 Task: Add the task  Integrate a new chat system for customer service to the section Burnout Blitz in the project AgileFocus and add a Due Date to the respective task as 2024/03/23
Action: Mouse moved to (615, 309)
Screenshot: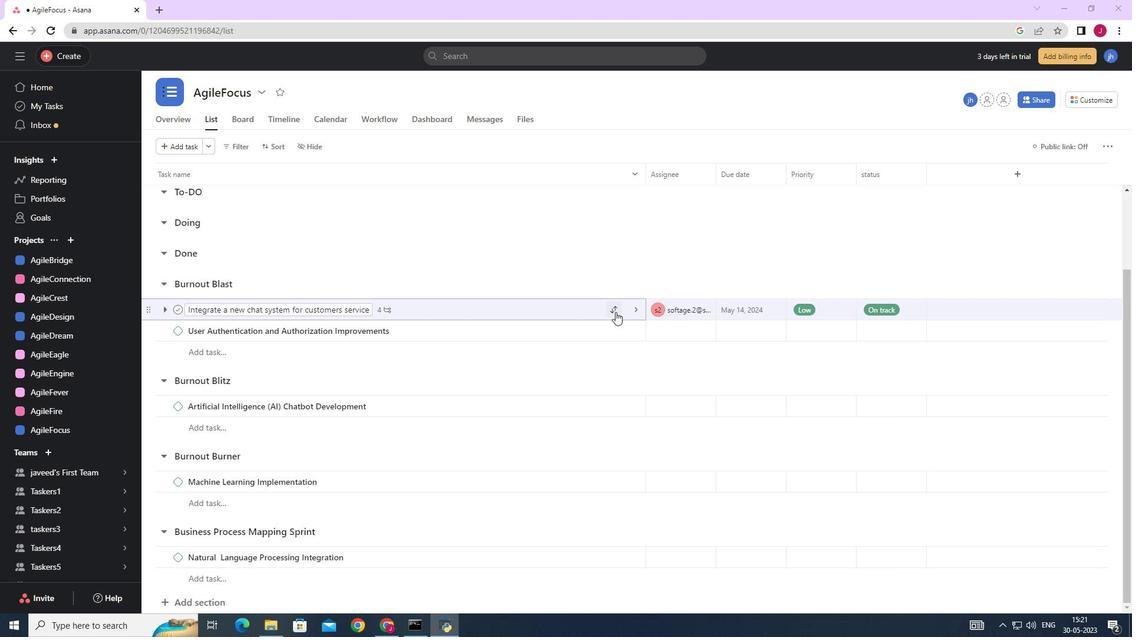 
Action: Mouse pressed left at (615, 309)
Screenshot: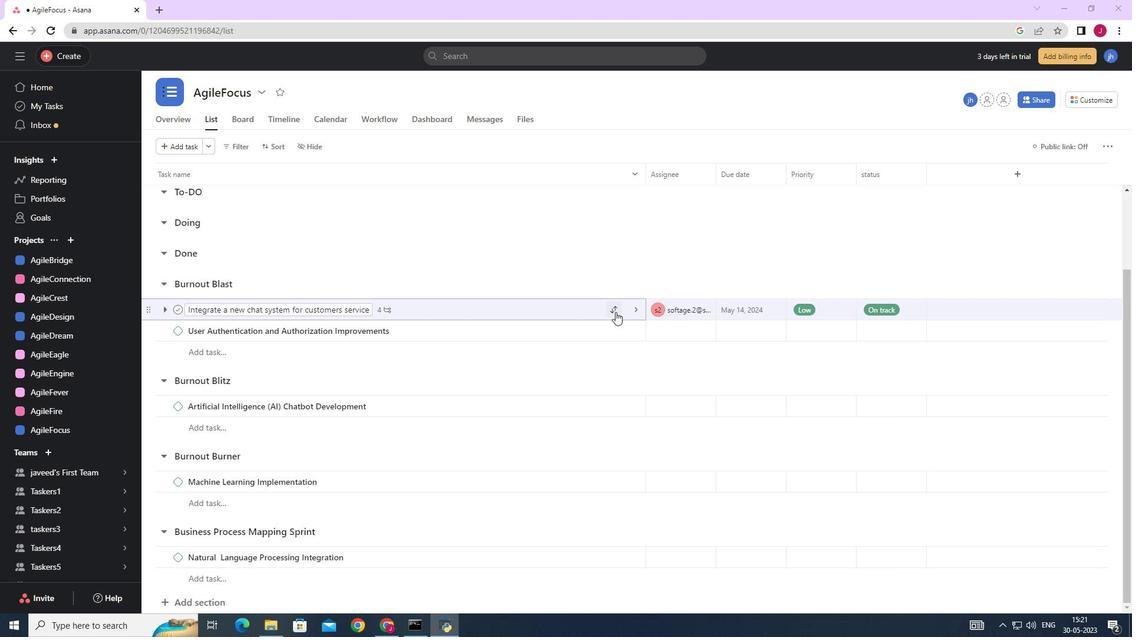 
Action: Mouse moved to (533, 465)
Screenshot: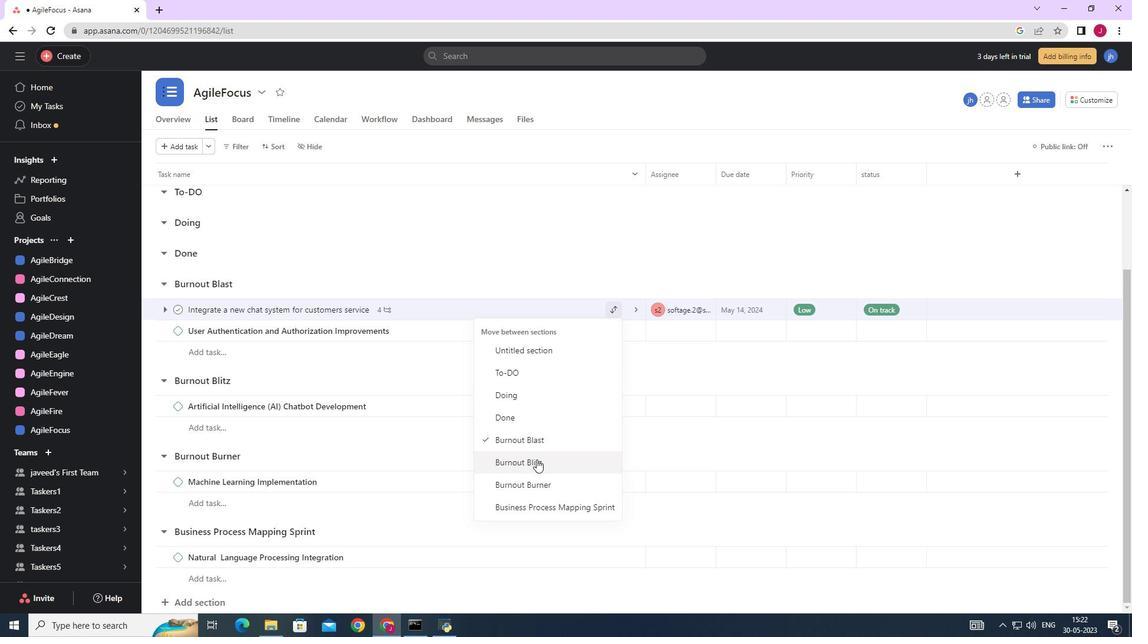 
Action: Mouse pressed left at (533, 465)
Screenshot: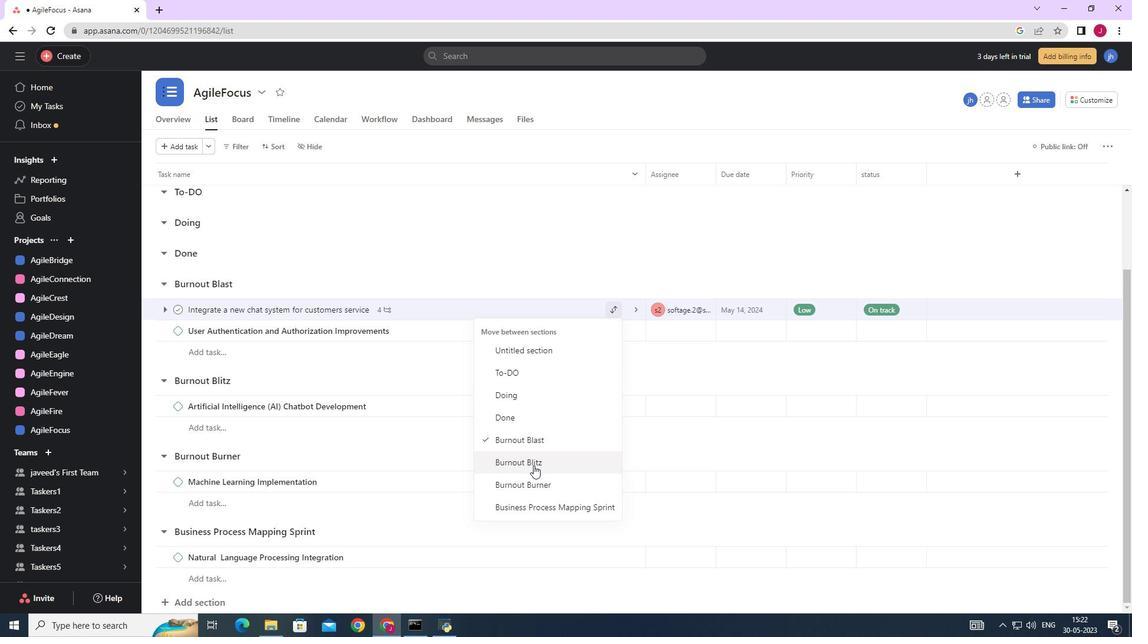 
Action: Mouse moved to (754, 382)
Screenshot: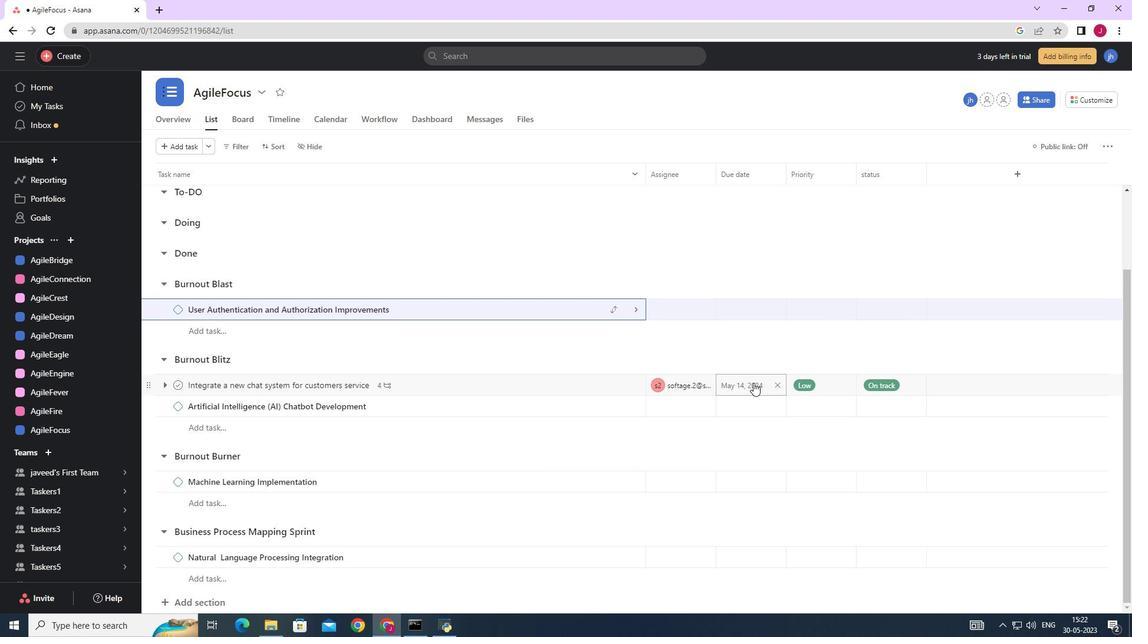 
Action: Mouse pressed left at (754, 382)
Screenshot: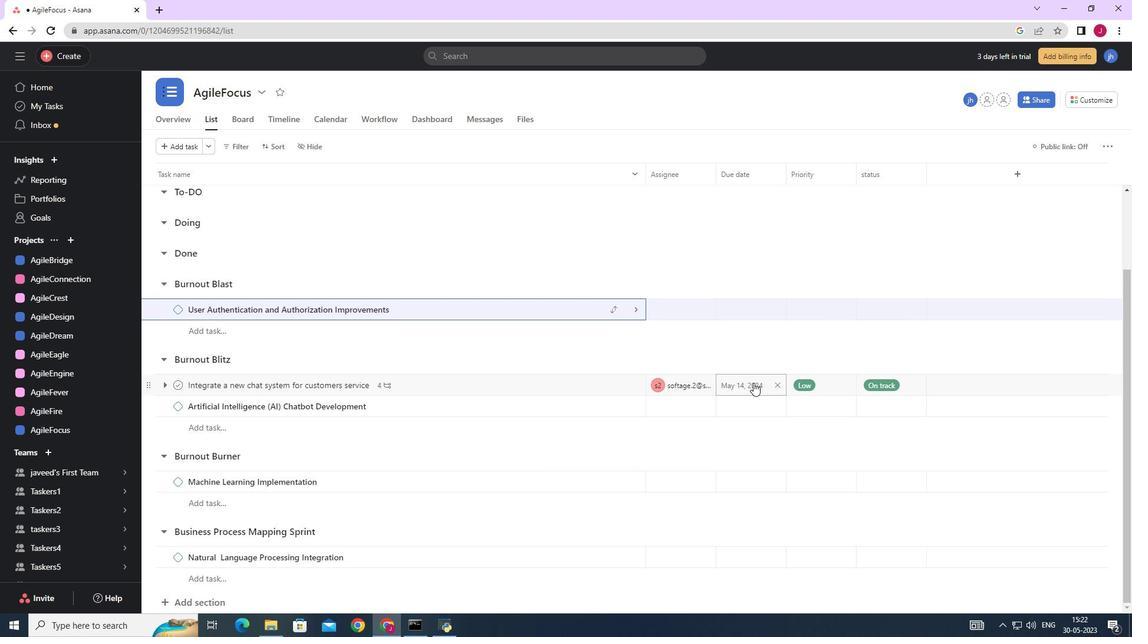
Action: Mouse moved to (738, 196)
Screenshot: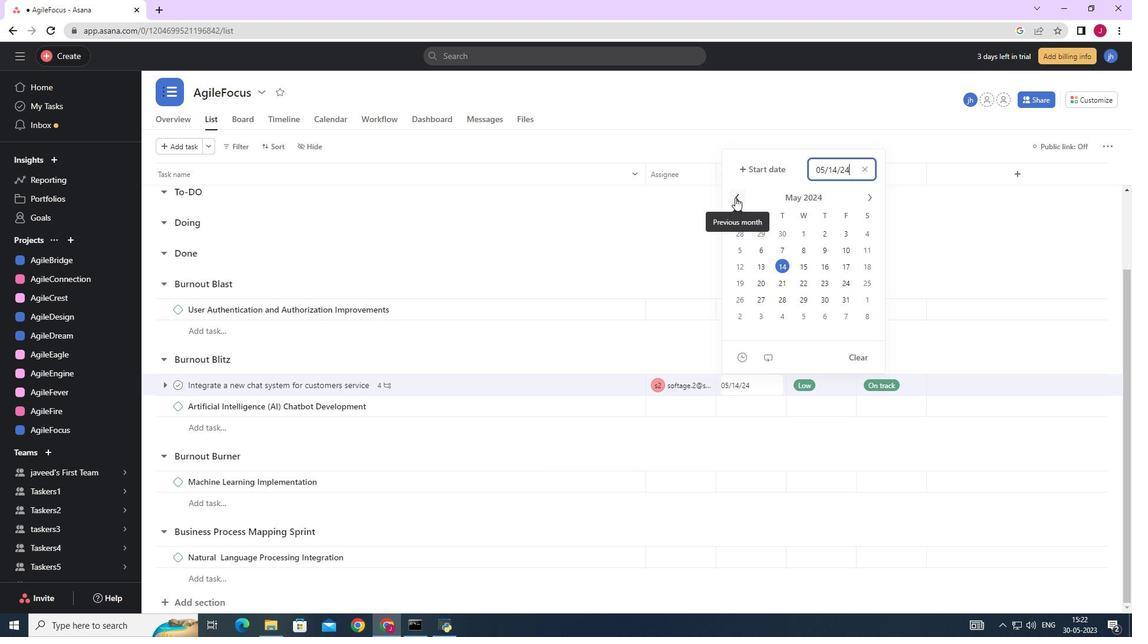 
Action: Mouse pressed left at (735, 197)
Screenshot: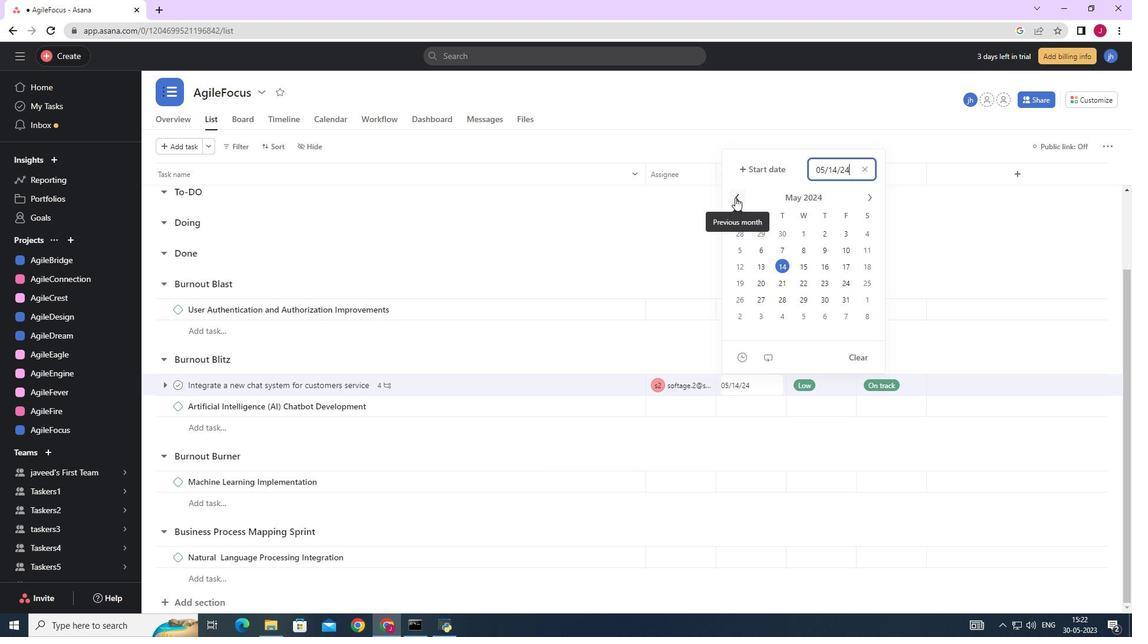 
Action: Mouse pressed left at (738, 196)
Screenshot: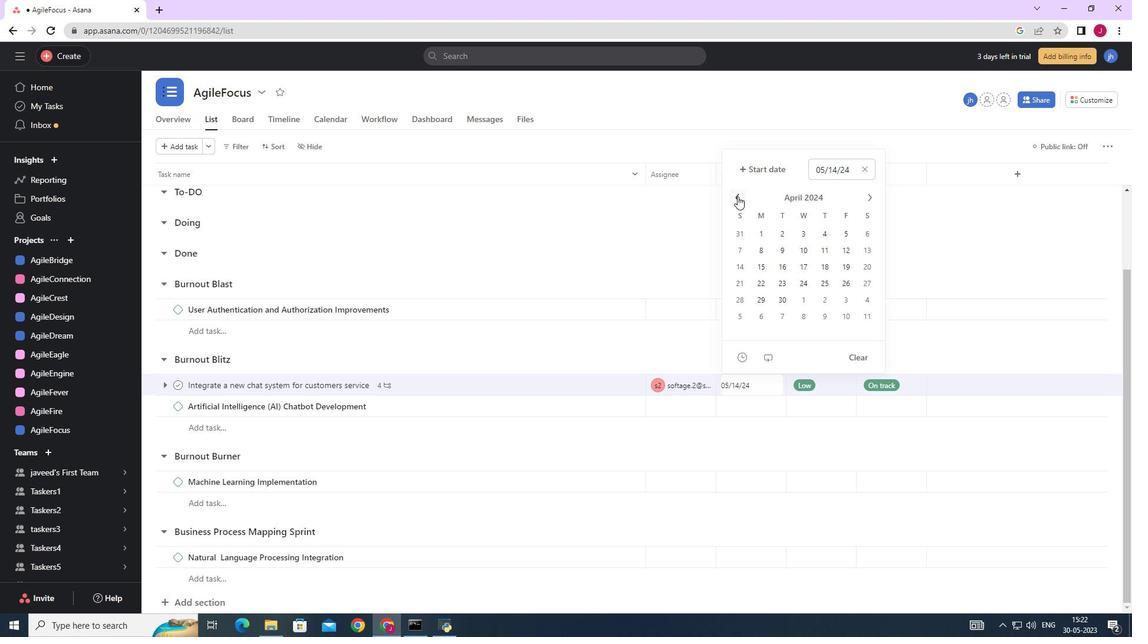 
Action: Mouse moved to (869, 280)
Screenshot: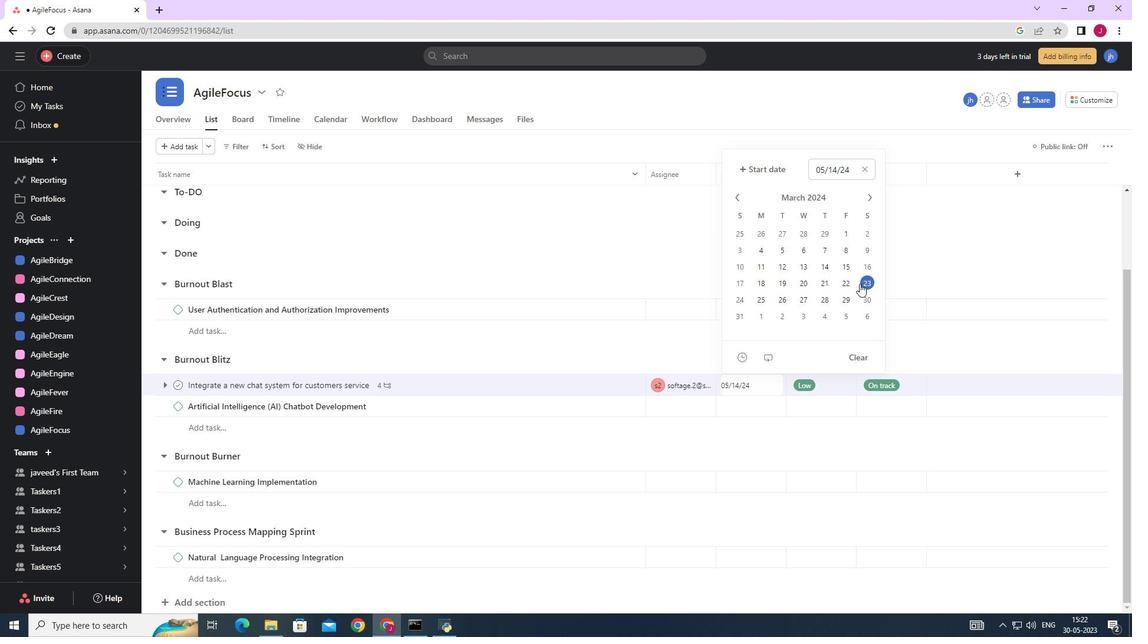 
Action: Mouse pressed left at (869, 280)
Screenshot: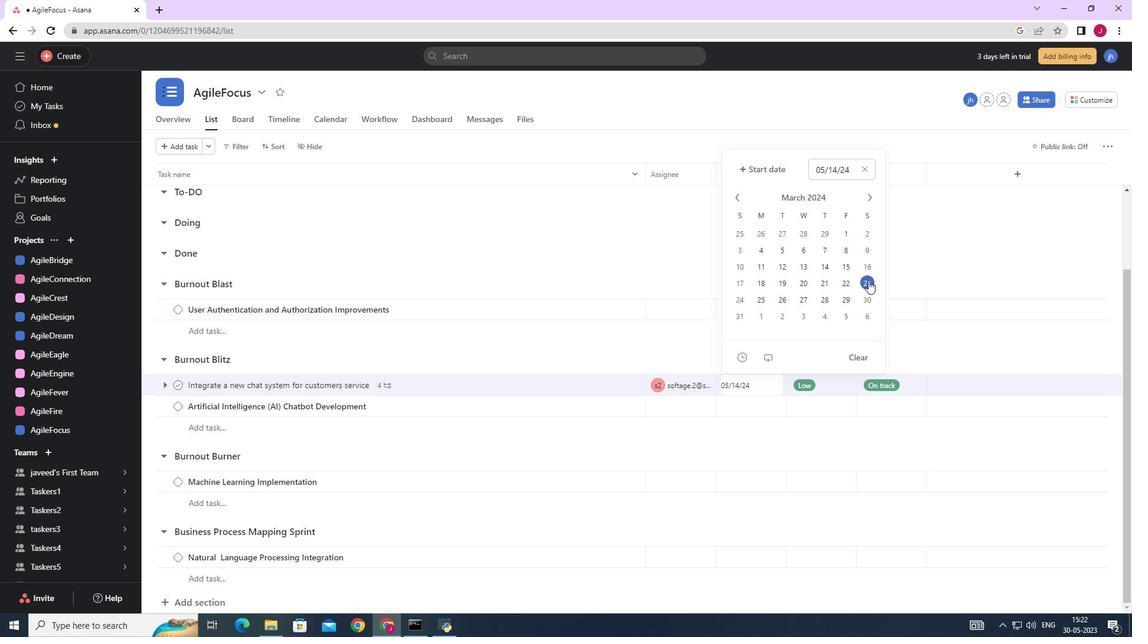 
Action: Mouse moved to (950, 238)
Screenshot: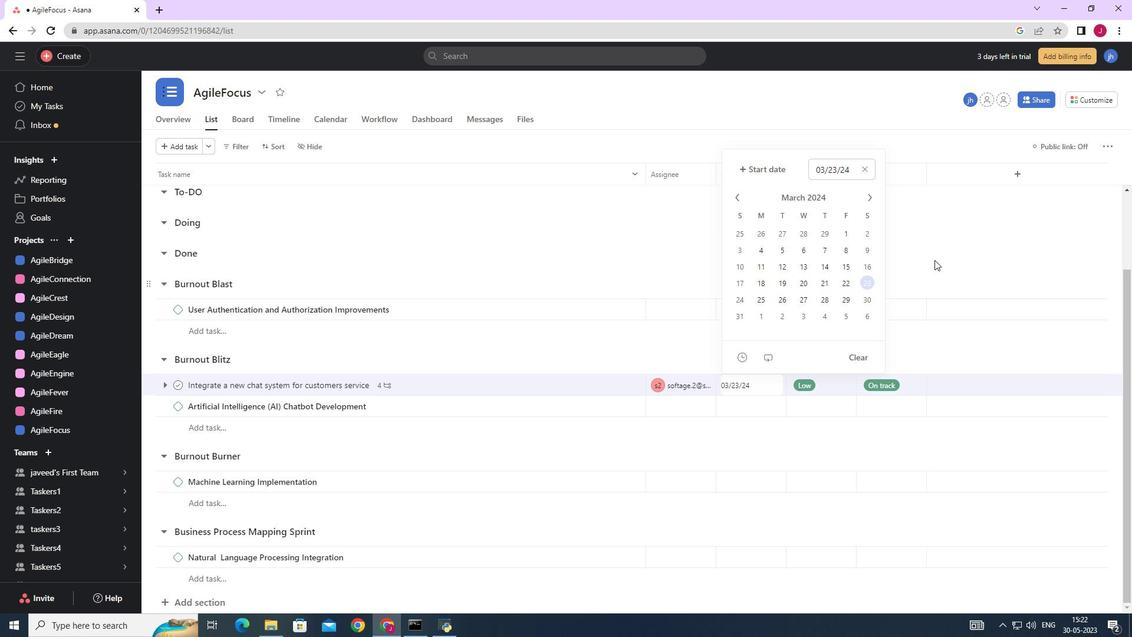 
Action: Mouse pressed left at (950, 238)
Screenshot: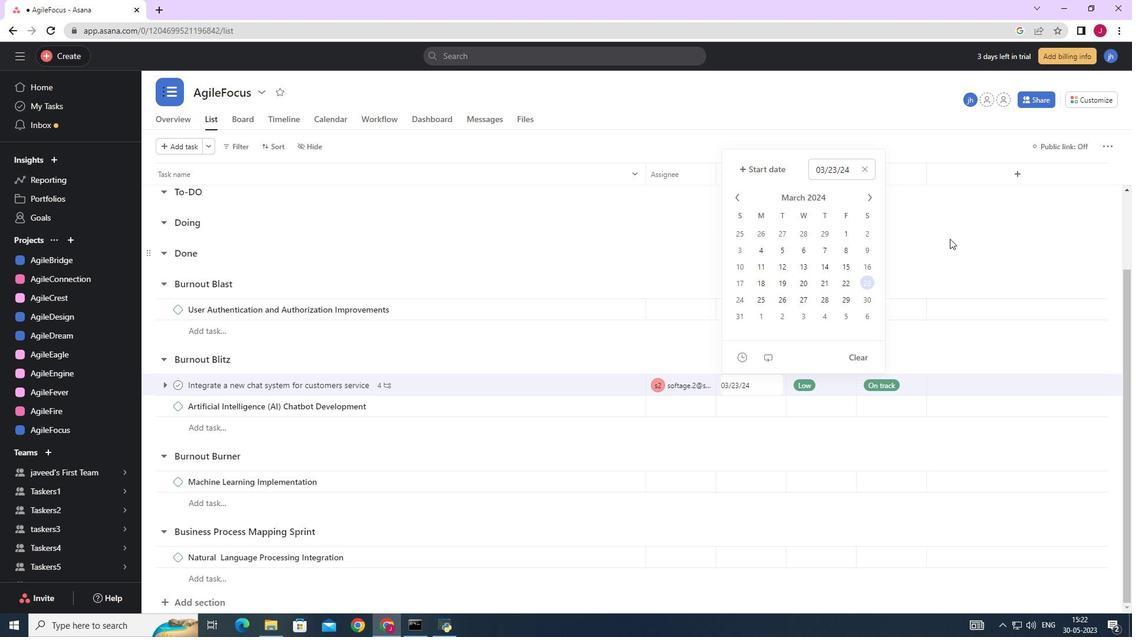 
